 Task: Assign in the project ChasePlan the issue 'Implement a new feature to allow for virtual assistants or personal digital assistants' to the sprint 'Rocket Road'. Assign in the project ChasePlan the issue 'Address issues related to system accessibility for users with hearing impairments' to the sprint 'Rocket Road'. Assign in the project ChasePlan the issue 'Develop a new feature to allow for automatic document classification and sorting' to the sprint 'Rocket Road'. Assign in the project ChasePlan the issue 'Implement a new feature to allow for adaptive learning and personalized recommendations' to the sprint 'Rocket Road'
Action: Mouse moved to (1035, 376)
Screenshot: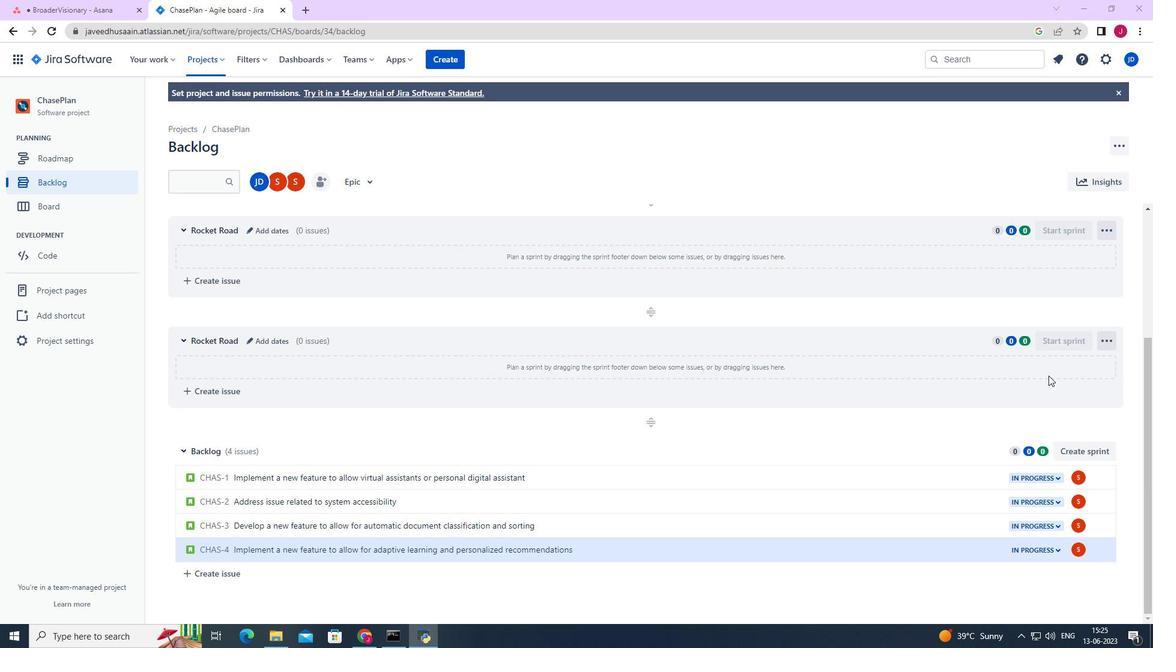 
Action: Mouse scrolled (1035, 375) with delta (0, 0)
Screenshot: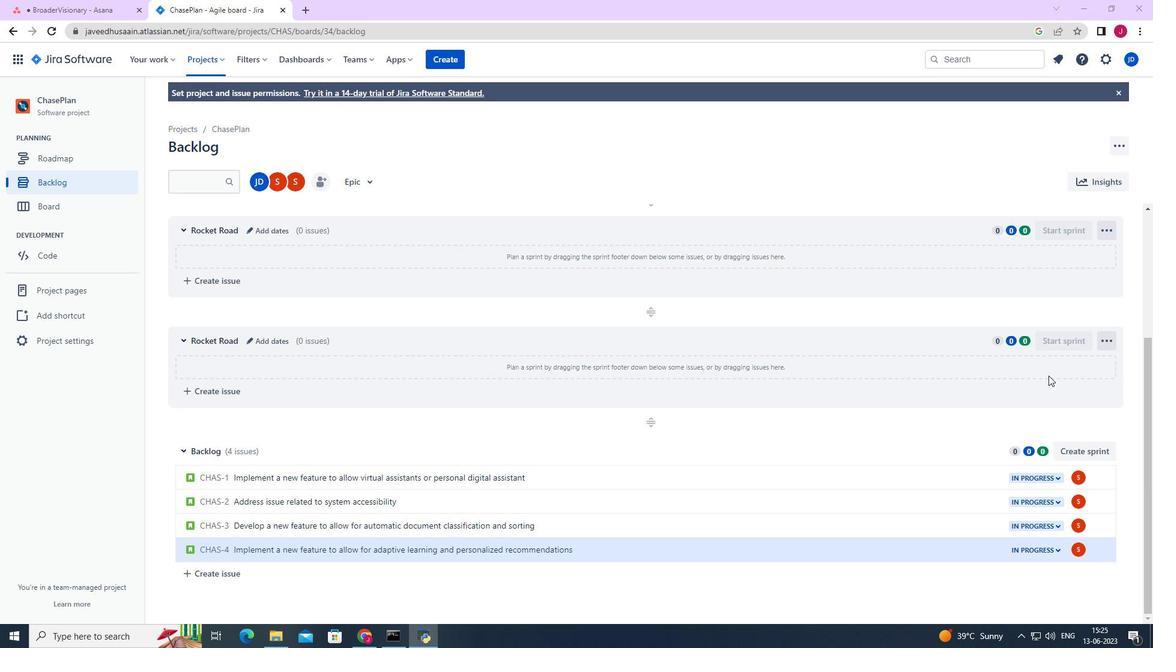 
Action: Mouse moved to (1030, 378)
Screenshot: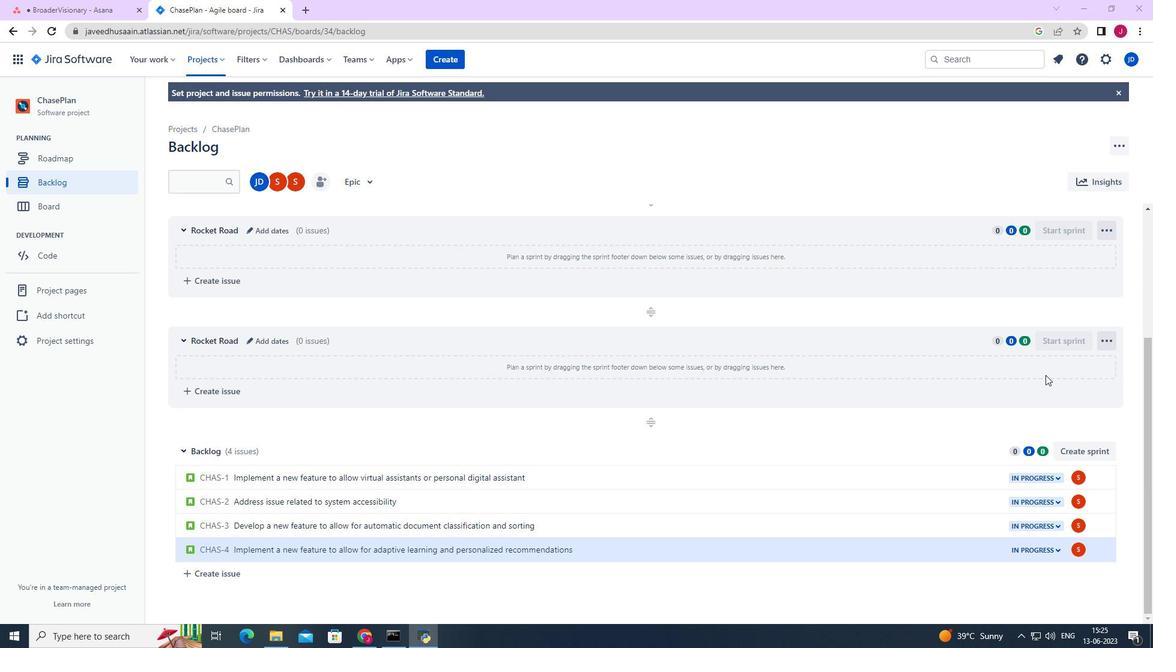 
Action: Mouse scrolled (1030, 377) with delta (0, 0)
Screenshot: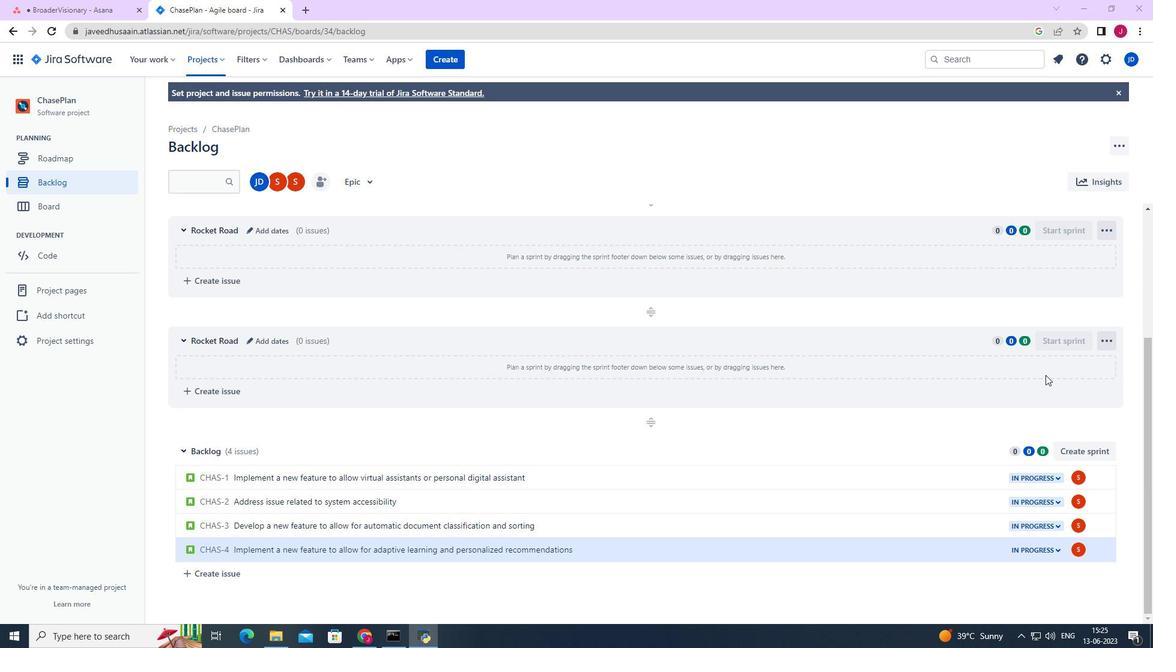 
Action: Mouse moved to (1028, 378)
Screenshot: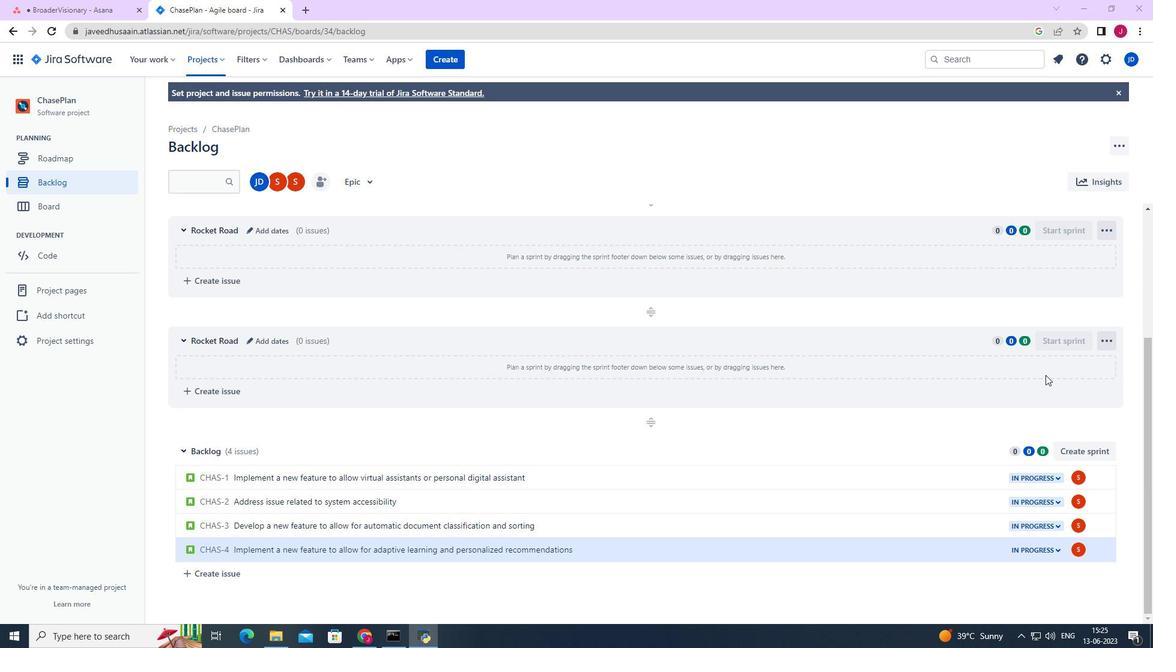 
Action: Mouse scrolled (1028, 378) with delta (0, 0)
Screenshot: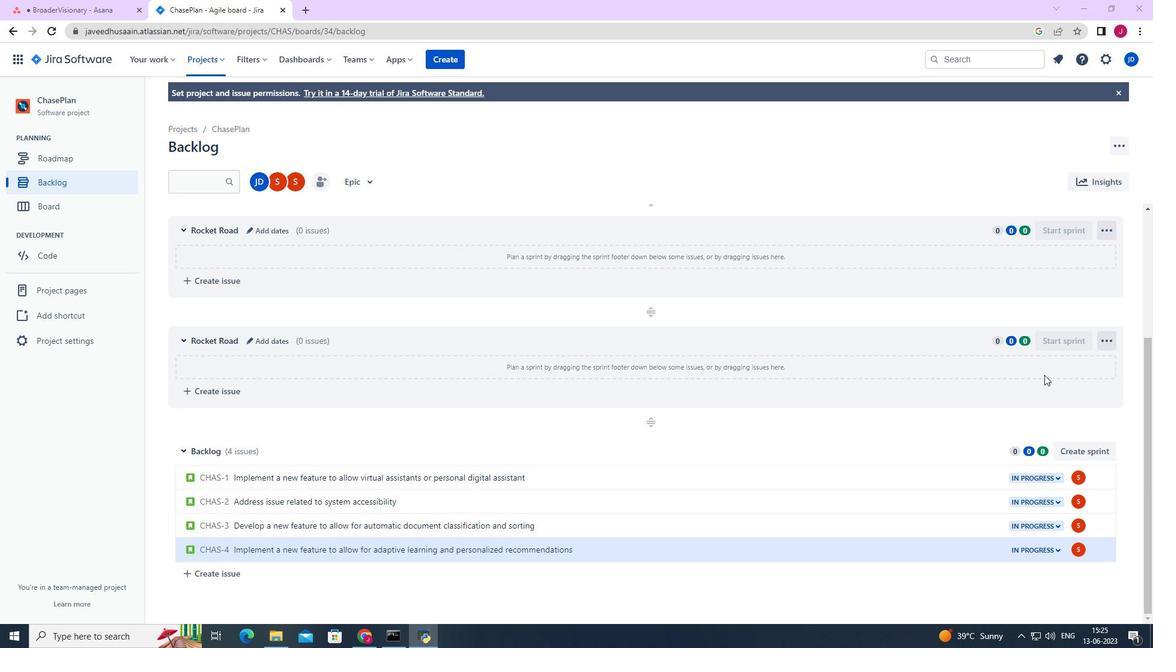 
Action: Mouse scrolled (1028, 378) with delta (0, 0)
Screenshot: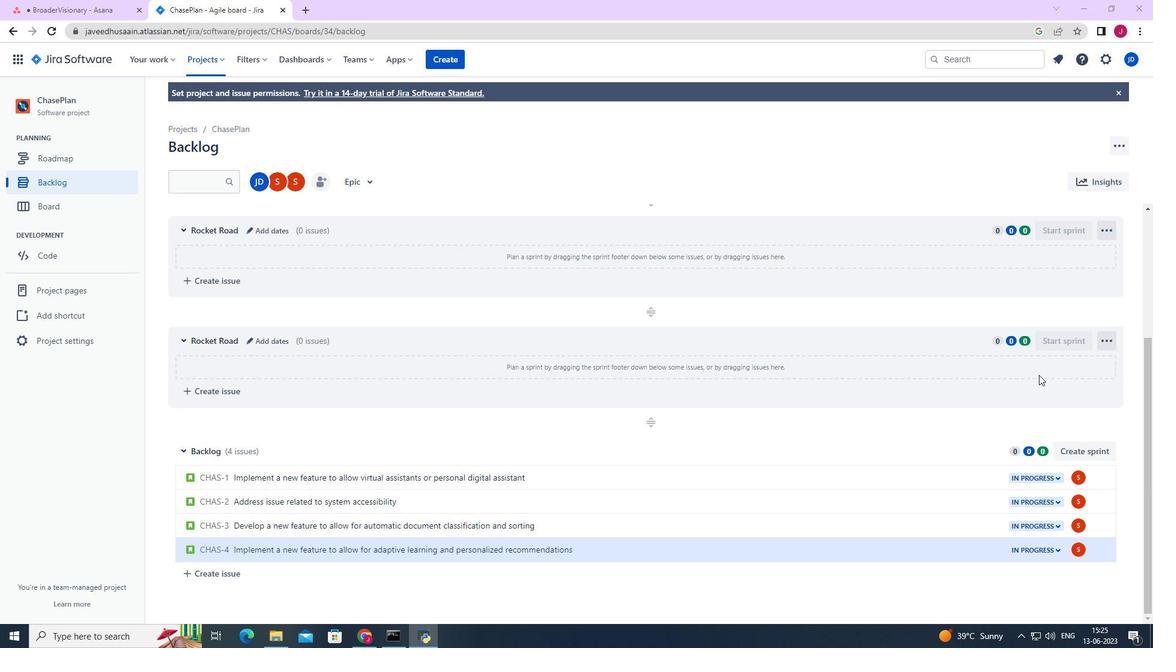 
Action: Mouse moved to (1103, 477)
Screenshot: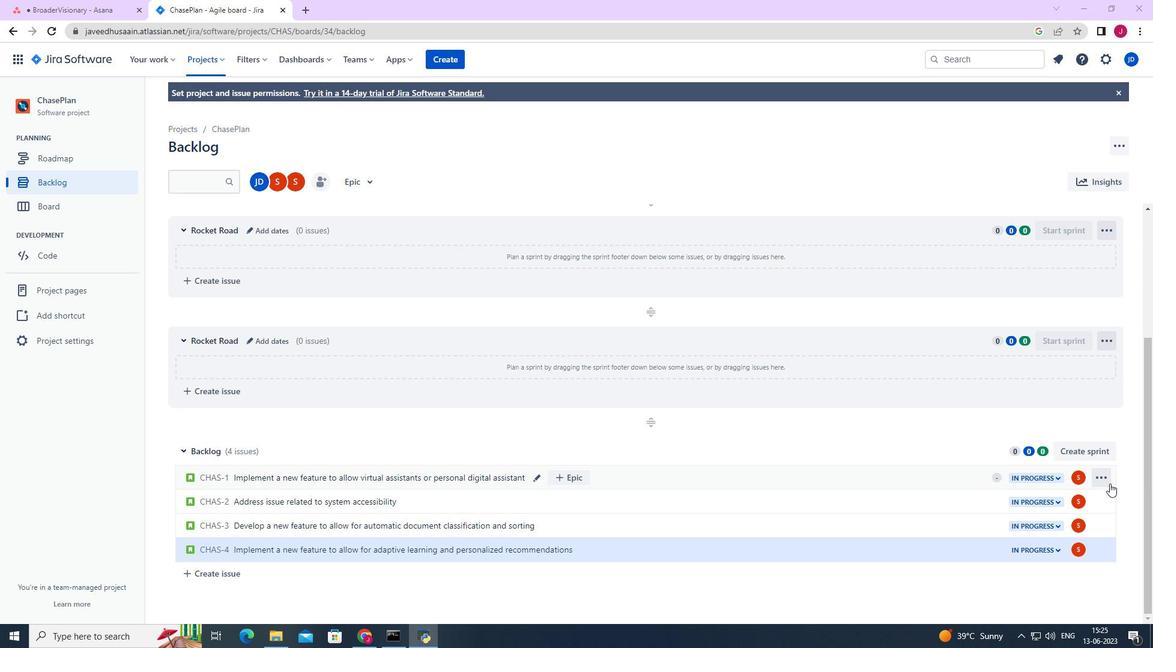 
Action: Mouse pressed left at (1103, 477)
Screenshot: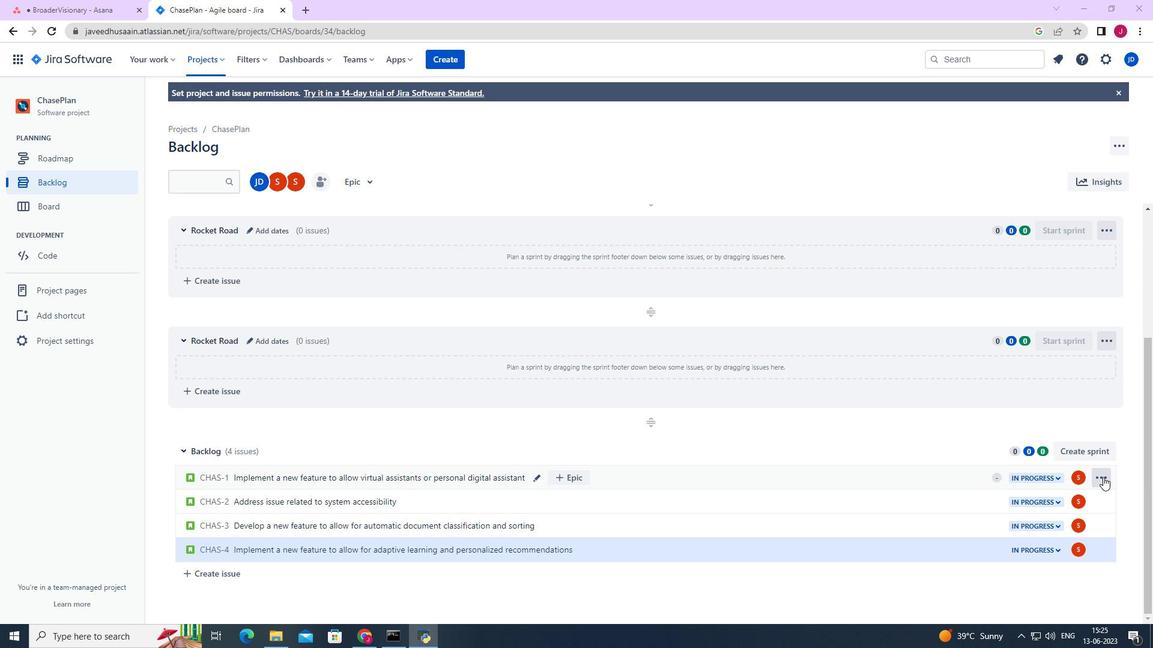 
Action: Mouse moved to (1065, 375)
Screenshot: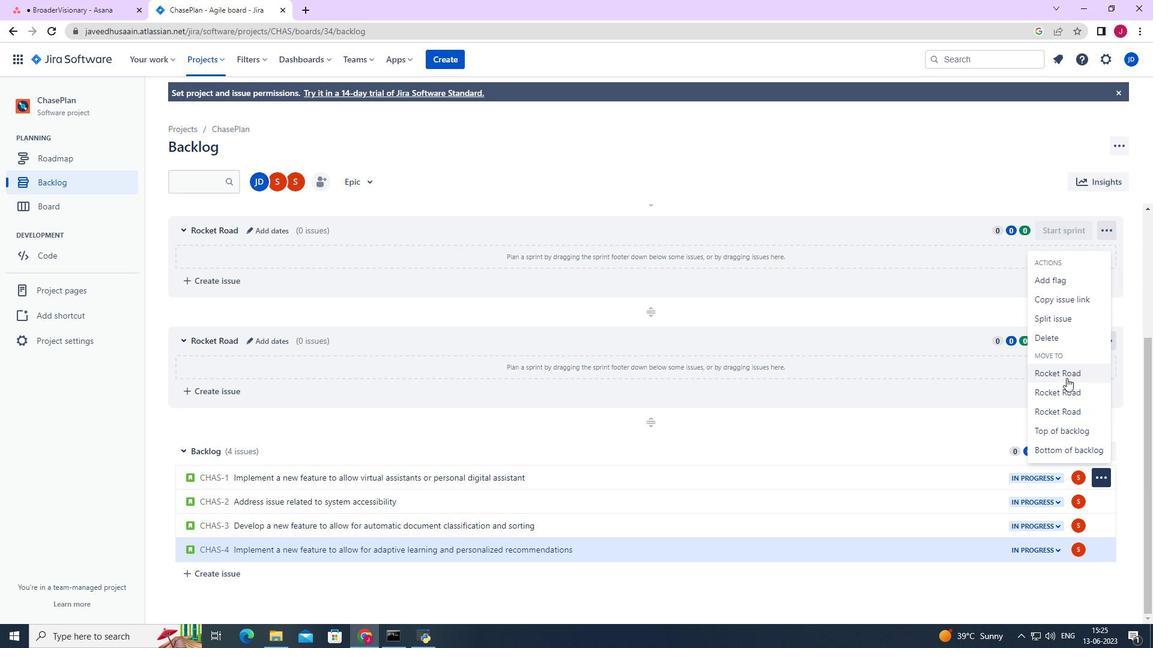 
Action: Mouse pressed left at (1065, 375)
Screenshot: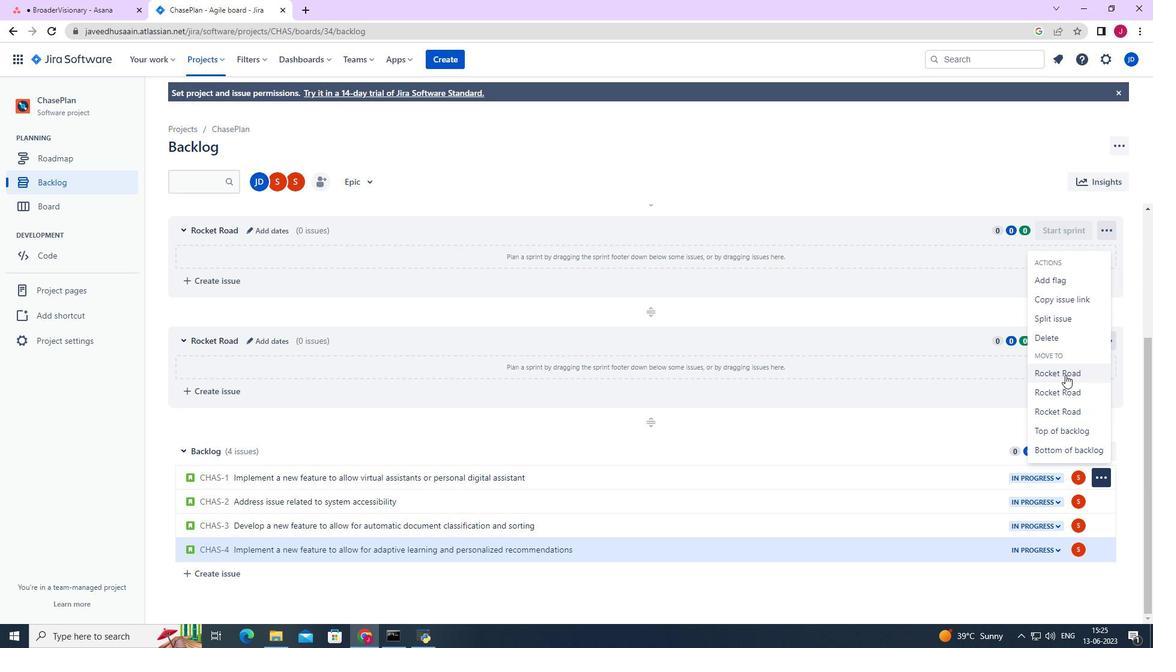 
Action: Mouse moved to (1101, 500)
Screenshot: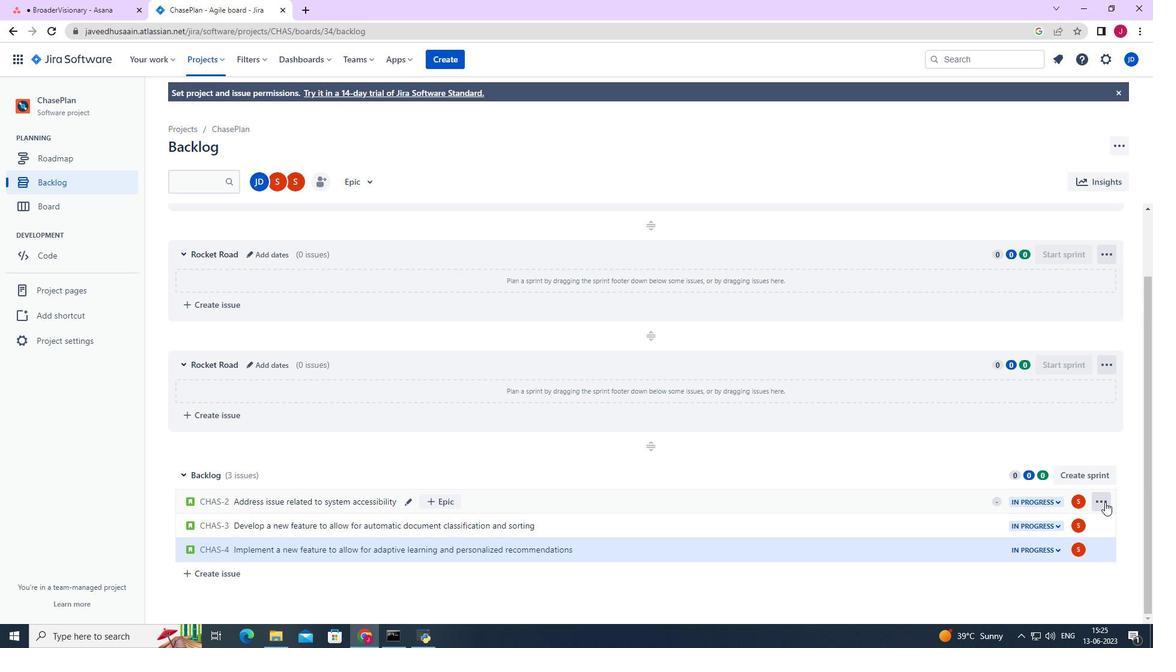 
Action: Mouse pressed left at (1101, 500)
Screenshot: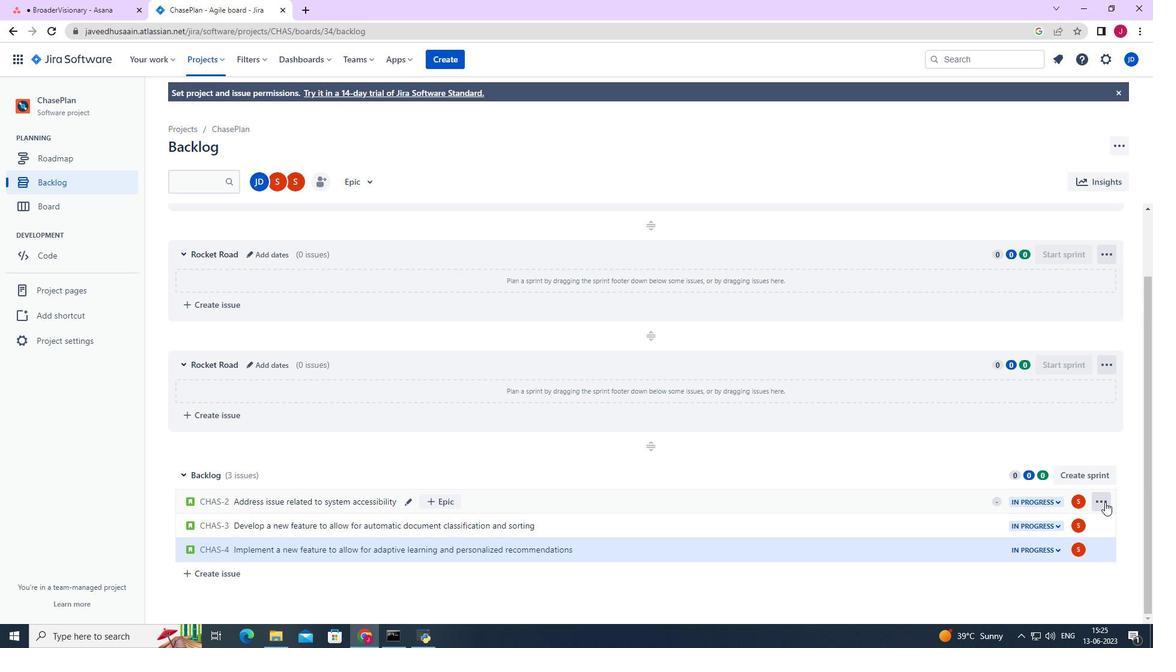 
Action: Mouse moved to (1067, 420)
Screenshot: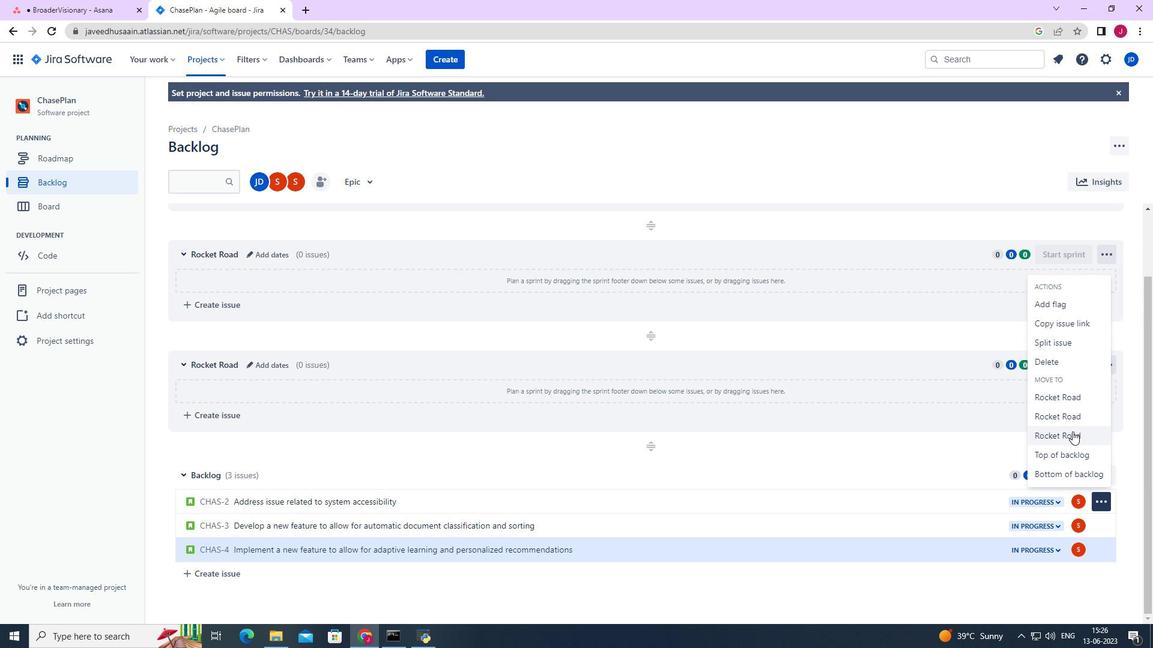 
Action: Mouse pressed left at (1067, 420)
Screenshot: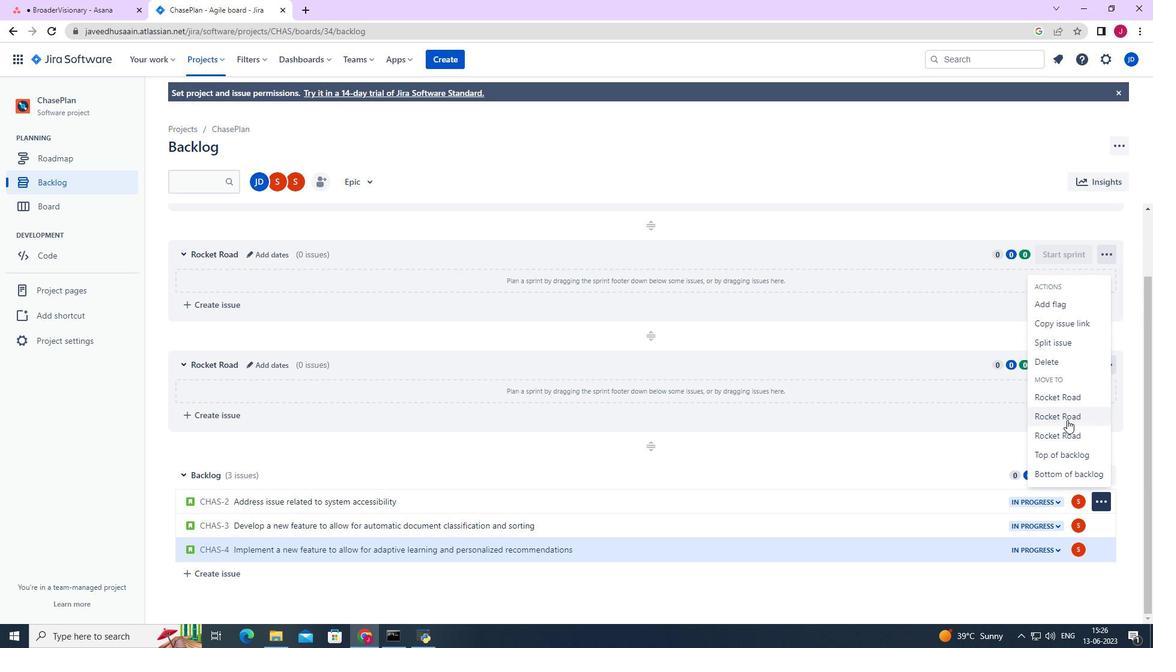 
Action: Mouse moved to (1103, 523)
Screenshot: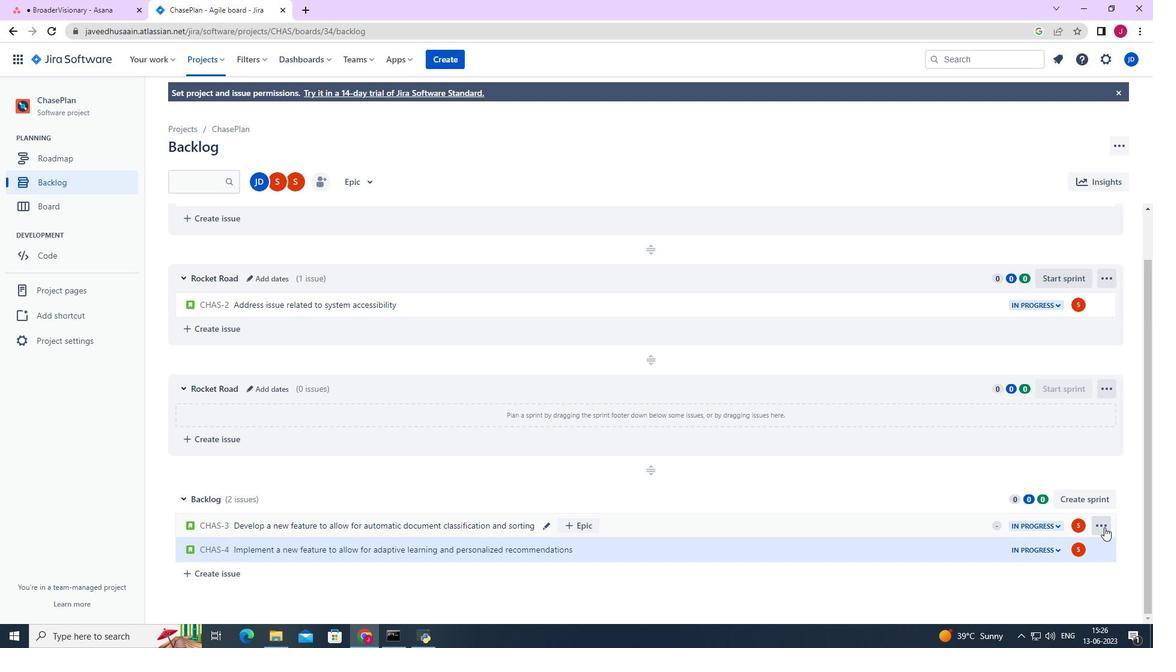 
Action: Mouse pressed left at (1103, 523)
Screenshot: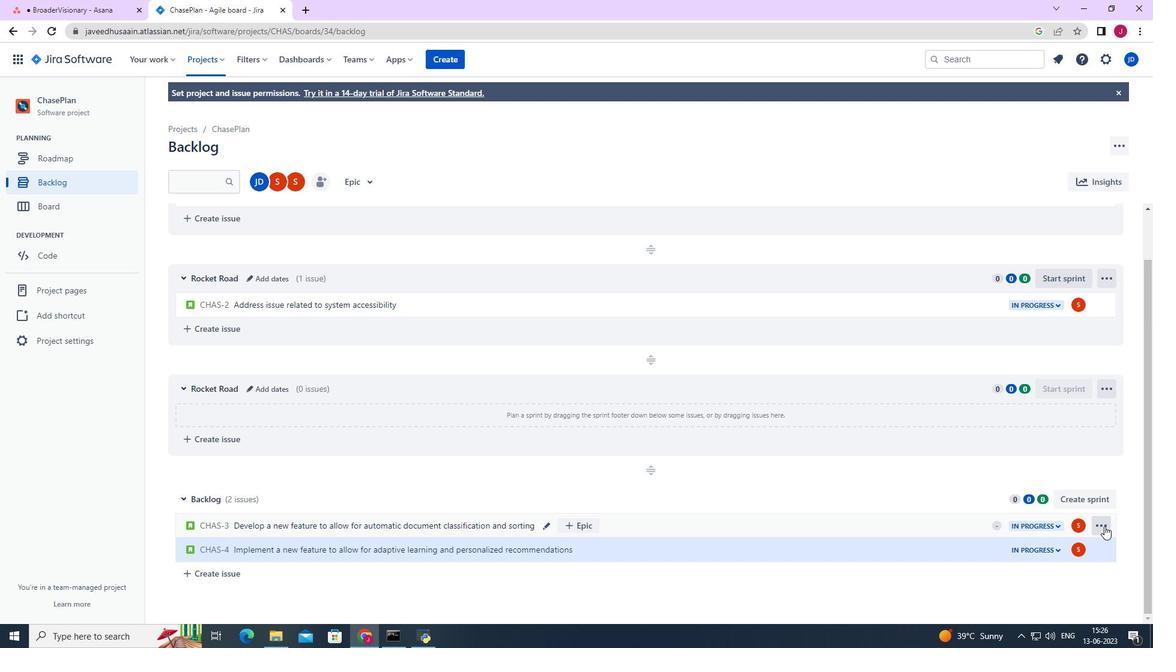 
Action: Mouse moved to (1066, 463)
Screenshot: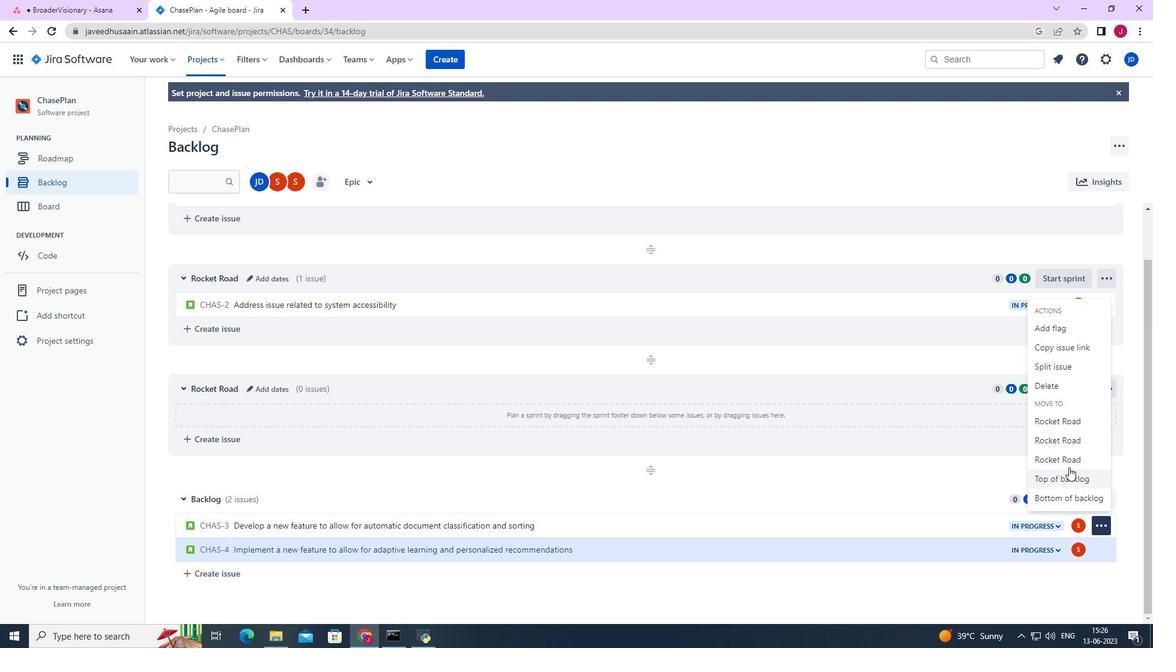 
Action: Mouse pressed left at (1066, 463)
Screenshot: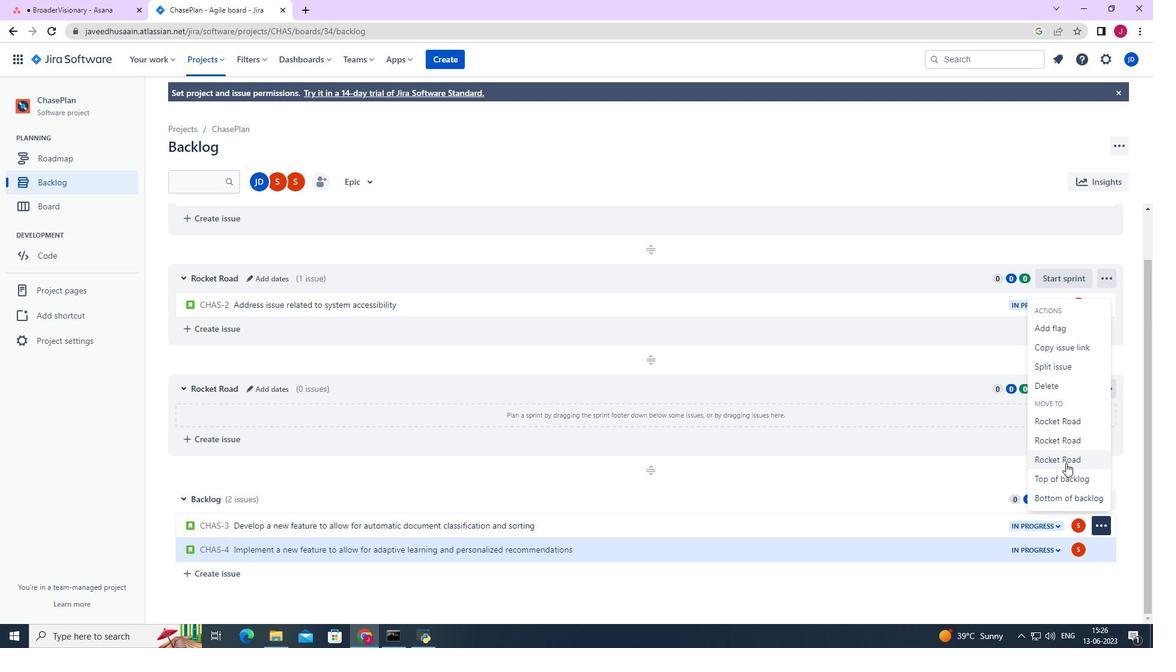 
Action: Mouse moved to (1105, 550)
Screenshot: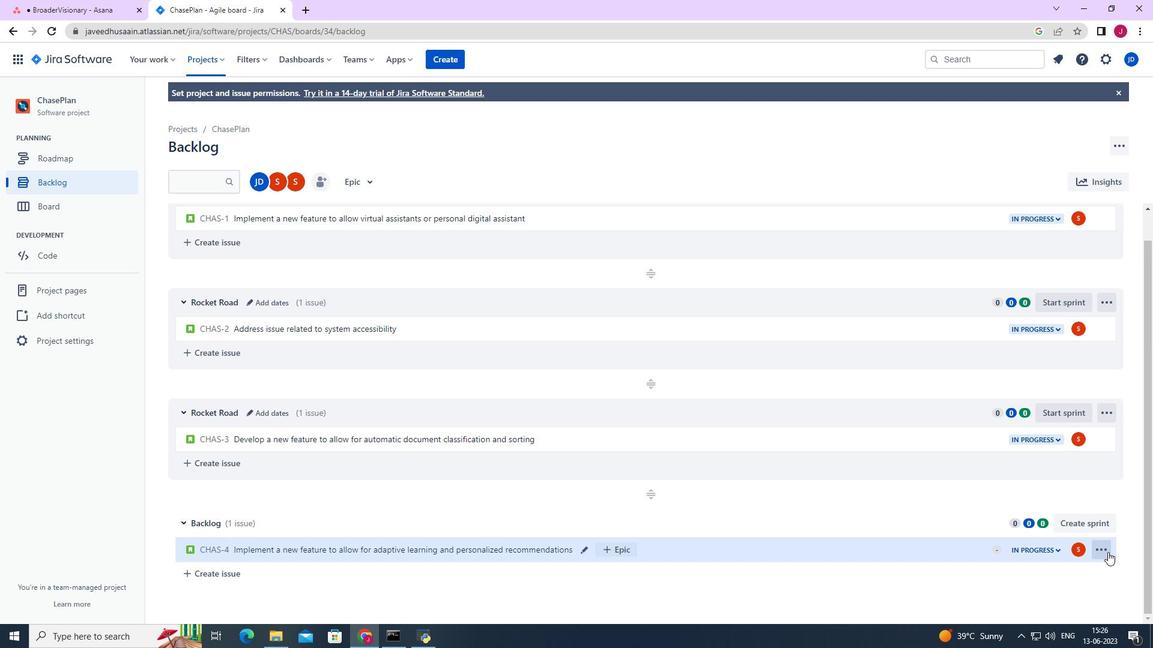 
Action: Mouse pressed left at (1105, 550)
Screenshot: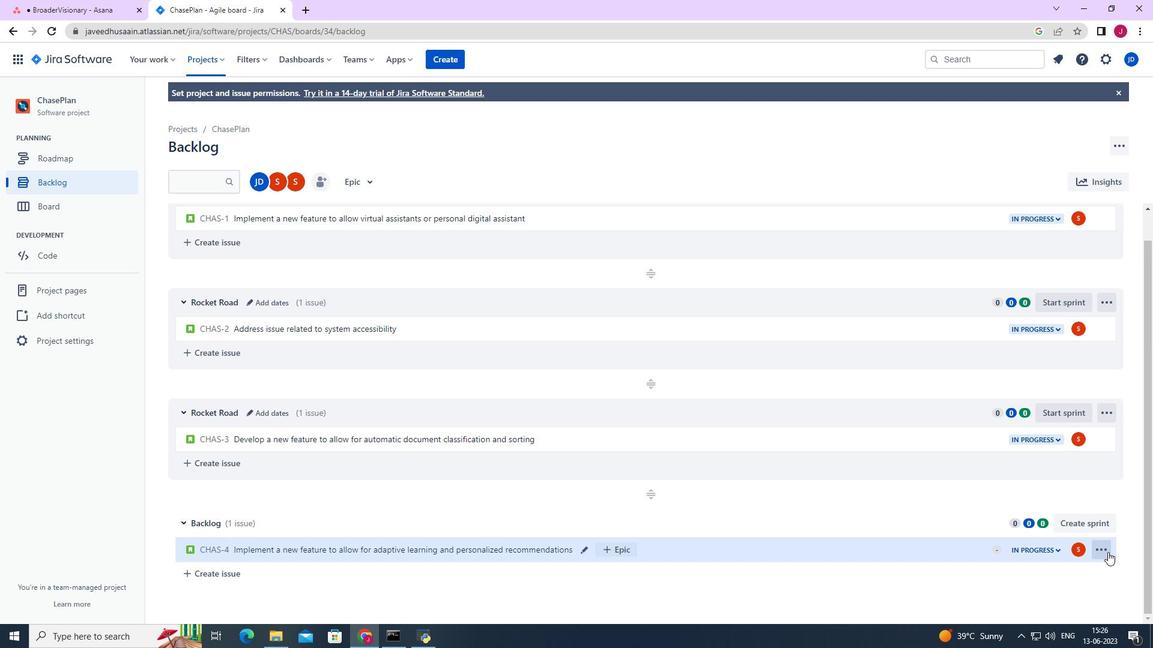 
Action: Mouse moved to (1066, 488)
Screenshot: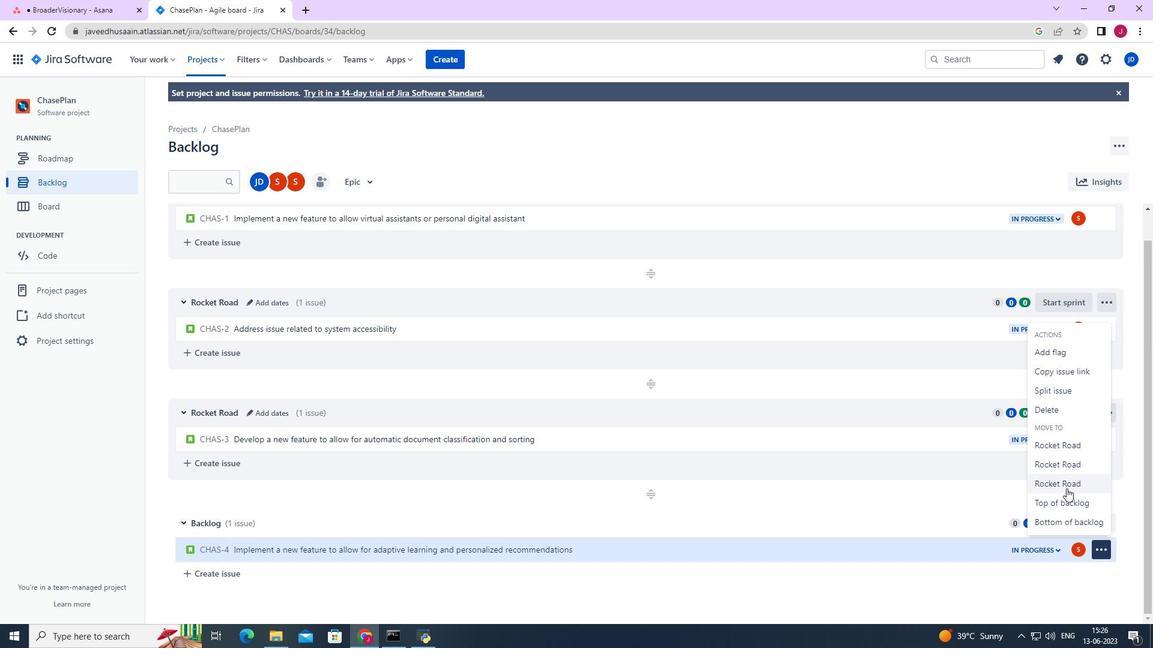 
Action: Mouse pressed left at (1066, 488)
Screenshot: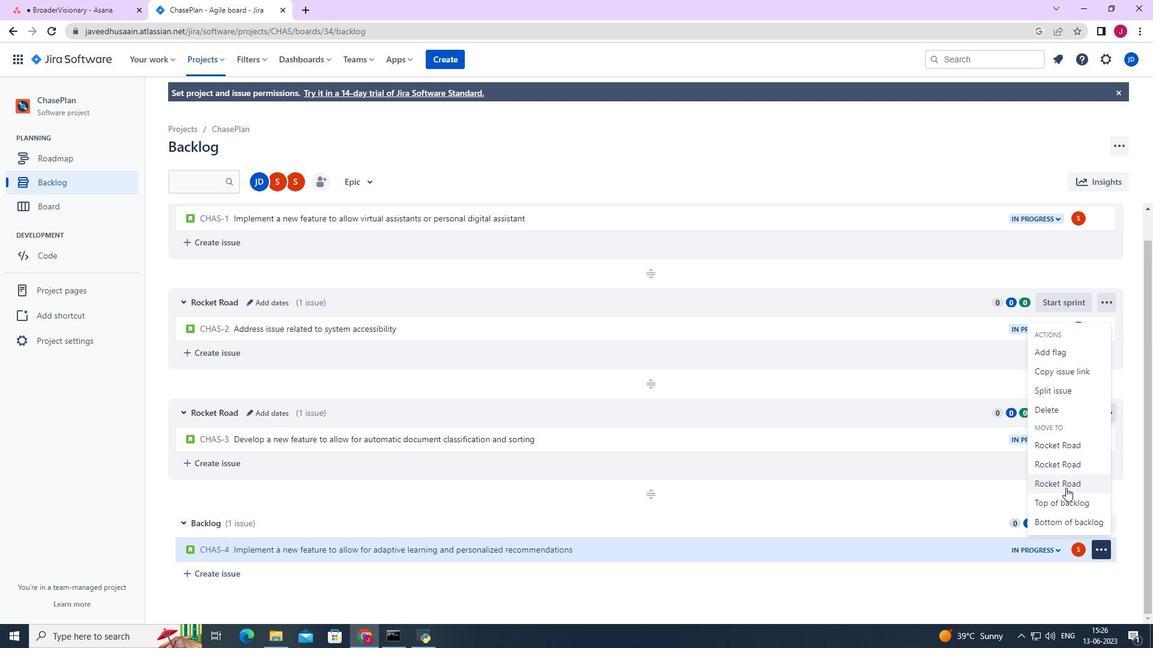 
